 Task: Select a schedule automation every 4 month on the first working day at 06:00 PM starting on August 1, 2024.
Action: Mouse moved to (378, 265)
Screenshot: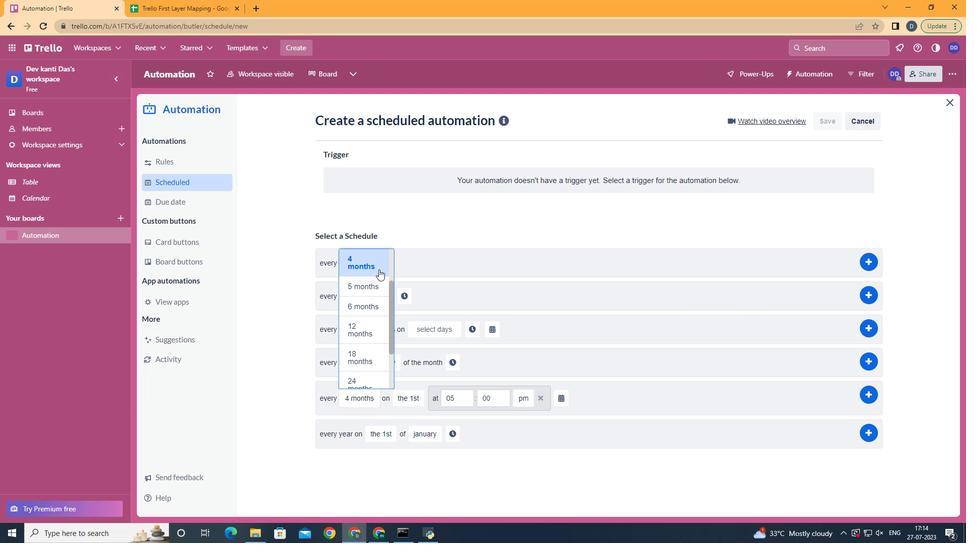 
Action: Mouse pressed left at (378, 265)
Screenshot: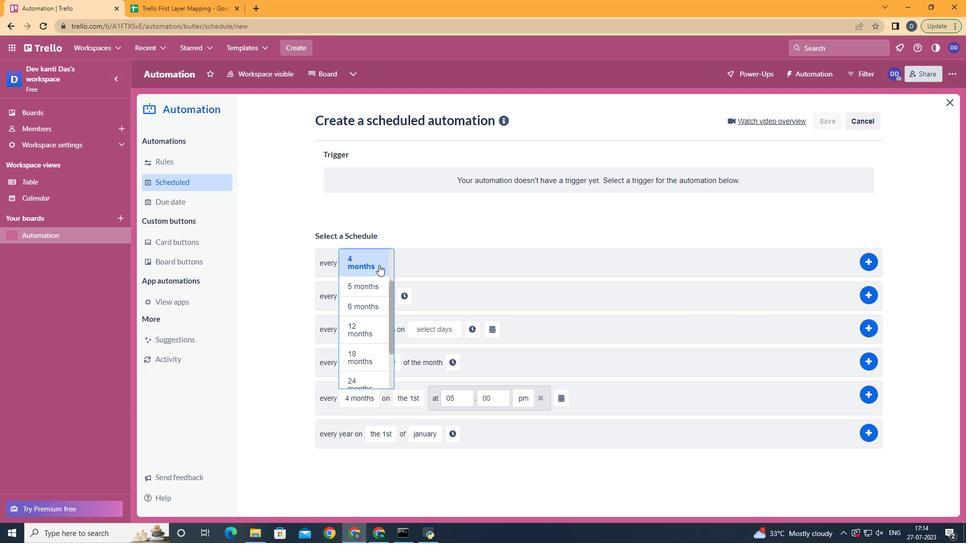 
Action: Mouse moved to (441, 279)
Screenshot: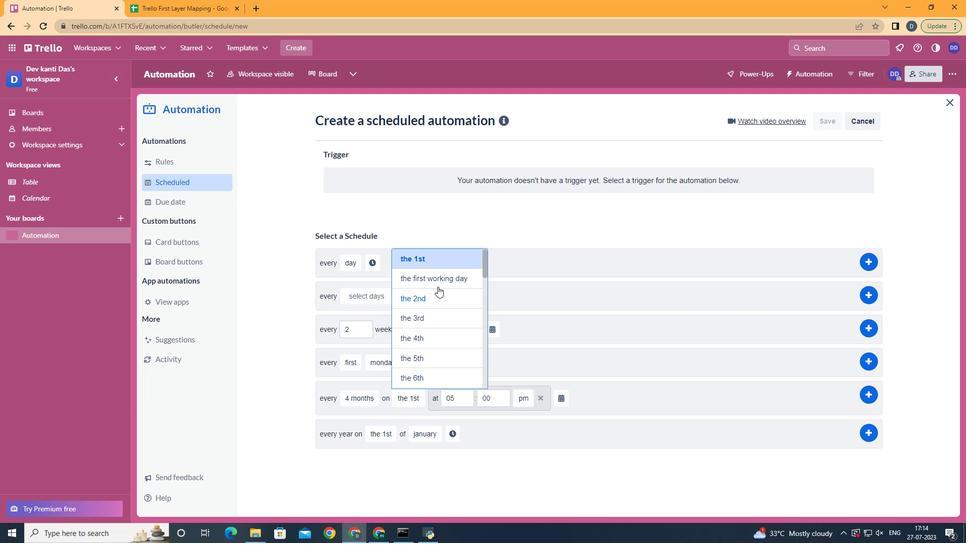 
Action: Mouse pressed left at (441, 279)
Screenshot: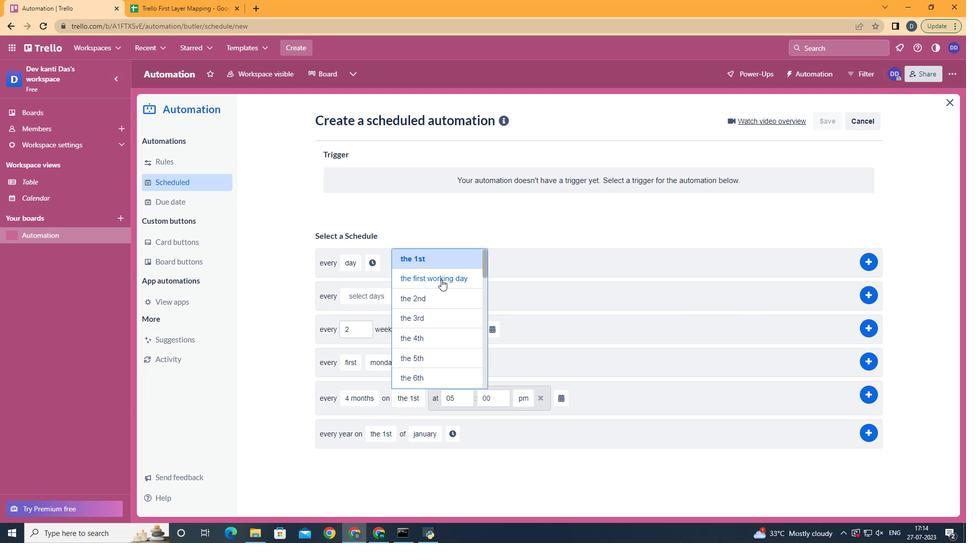 
Action: Mouse moved to (507, 395)
Screenshot: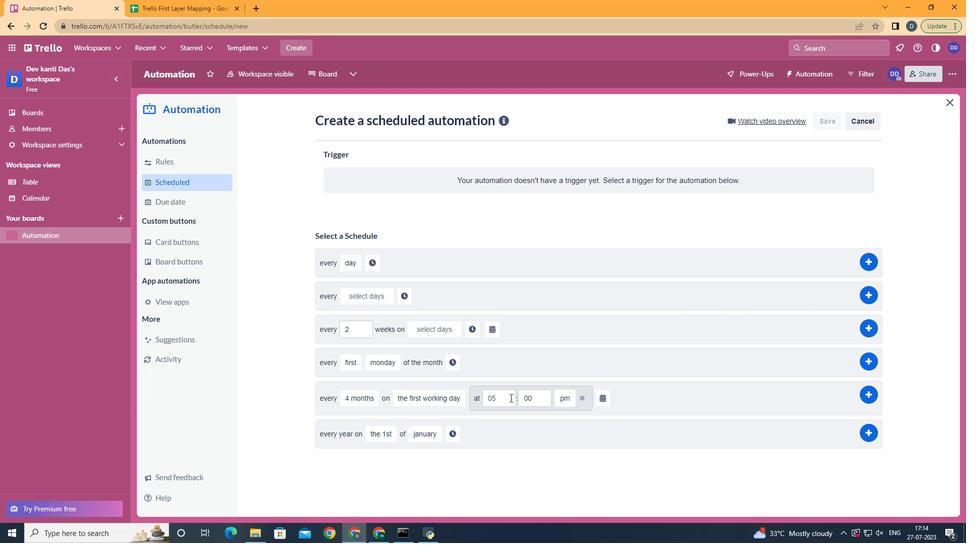 
Action: Mouse pressed left at (507, 395)
Screenshot: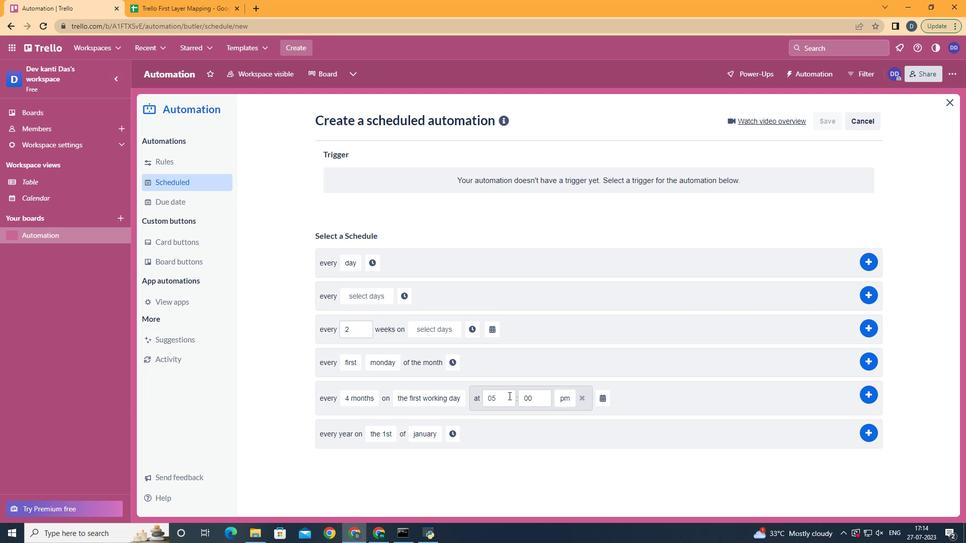 
Action: Mouse moved to (507, 395)
Screenshot: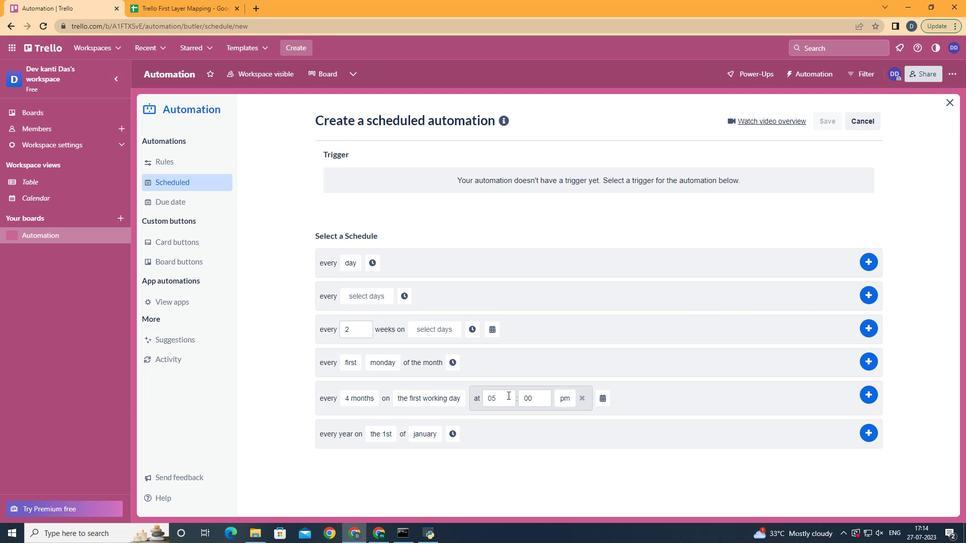 
Action: Key pressed <Key.backspace>6
Screenshot: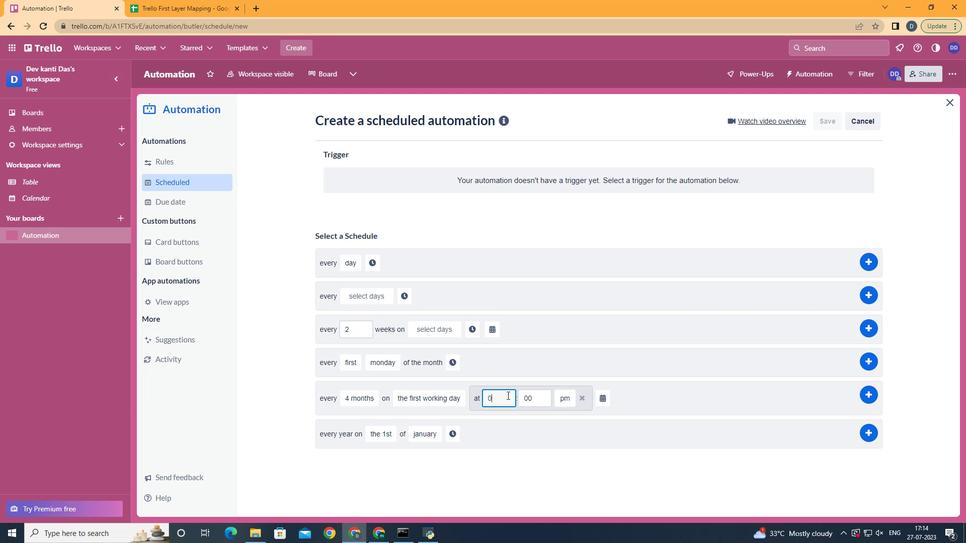 
Action: Mouse moved to (571, 438)
Screenshot: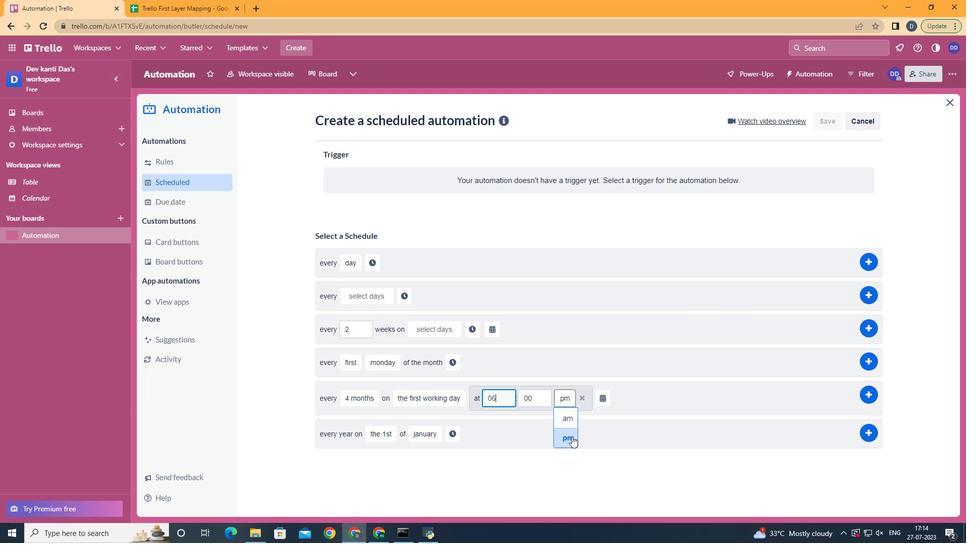 
Action: Mouse pressed left at (571, 438)
Screenshot: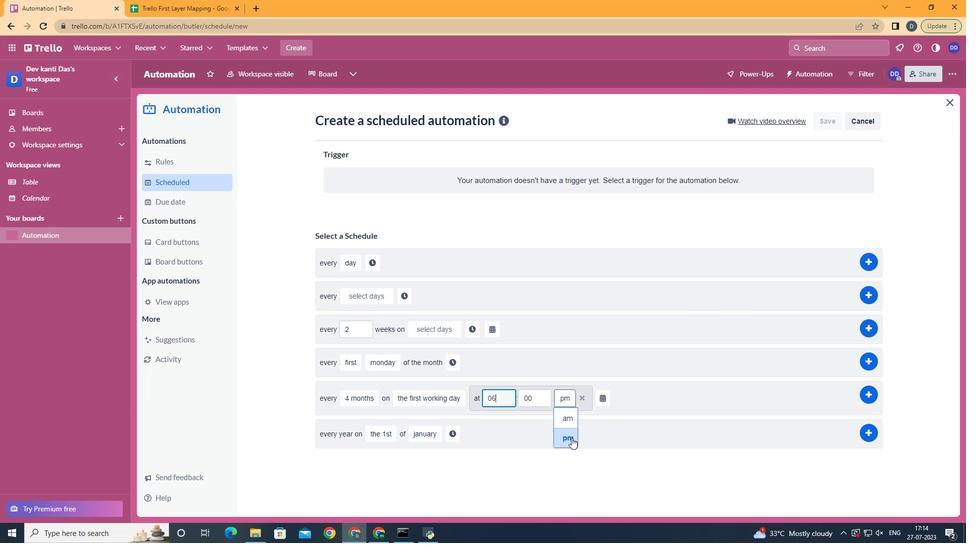 
Action: Mouse moved to (608, 398)
Screenshot: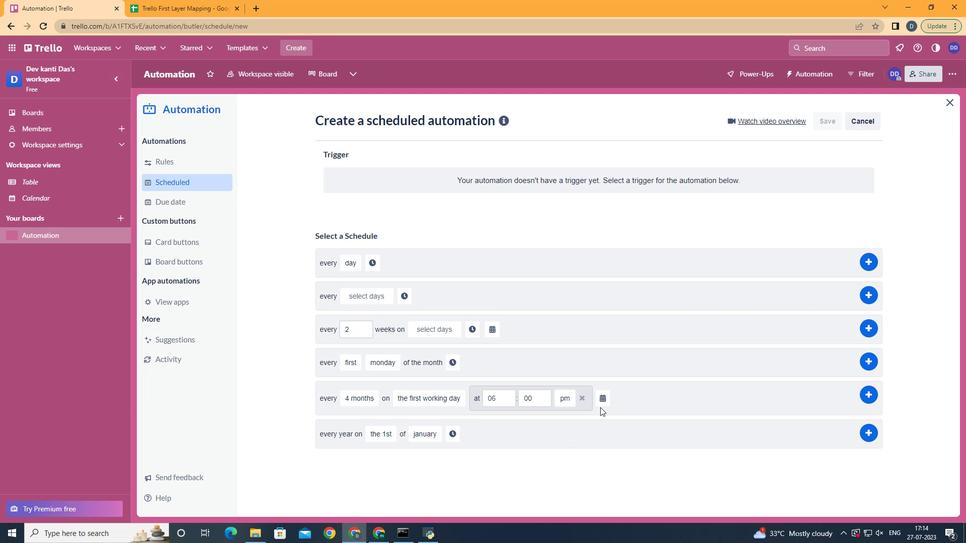 
Action: Mouse pressed left at (608, 398)
Screenshot: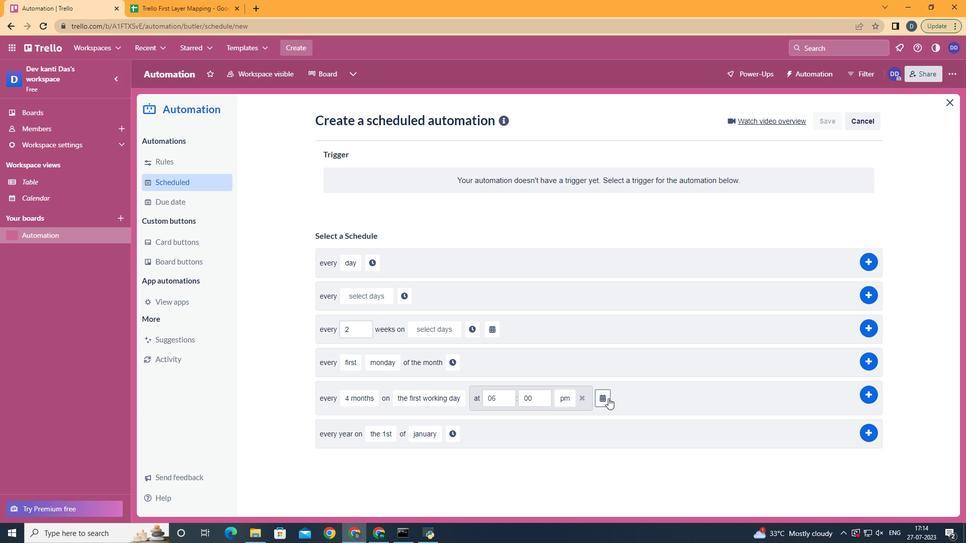 
Action: Mouse moved to (580, 422)
Screenshot: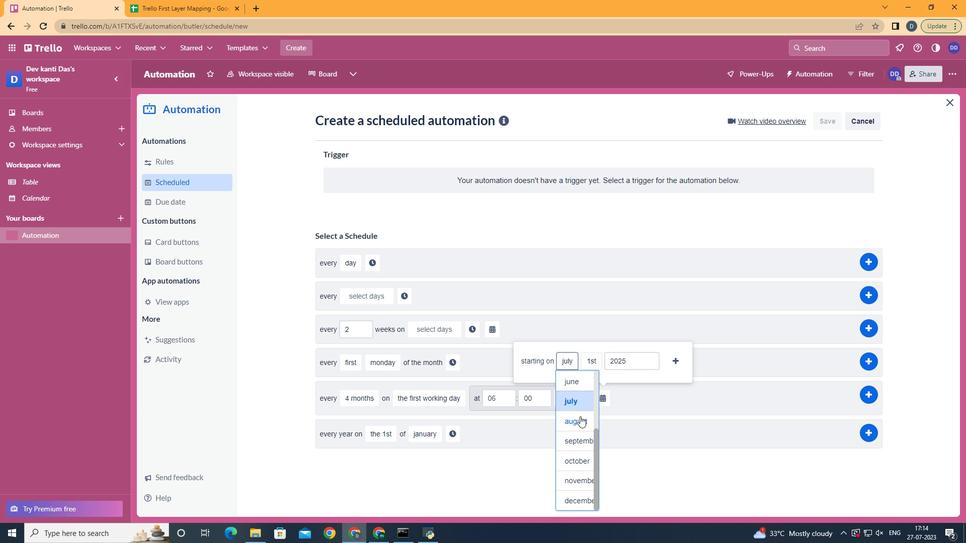 
Action: Mouse pressed left at (580, 422)
Screenshot: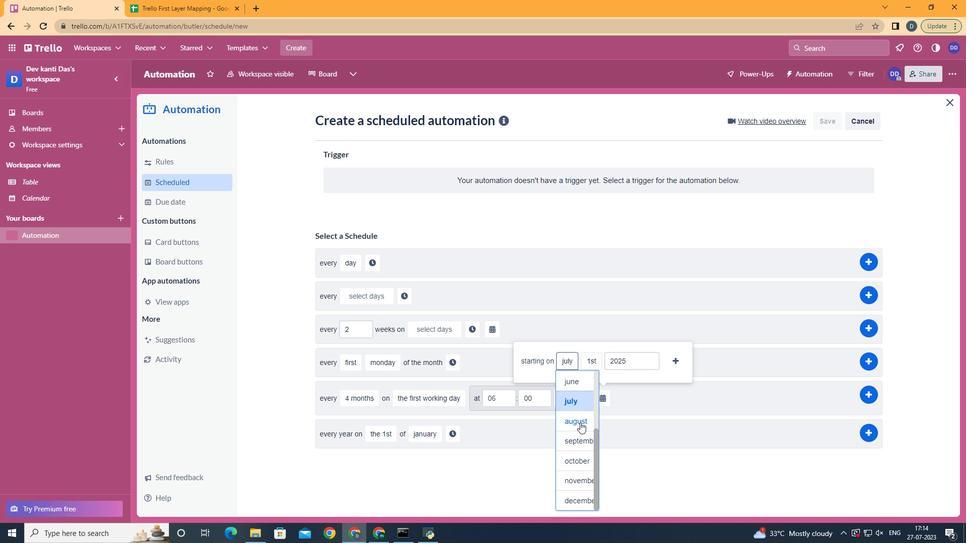 
Action: Mouse moved to (609, 377)
Screenshot: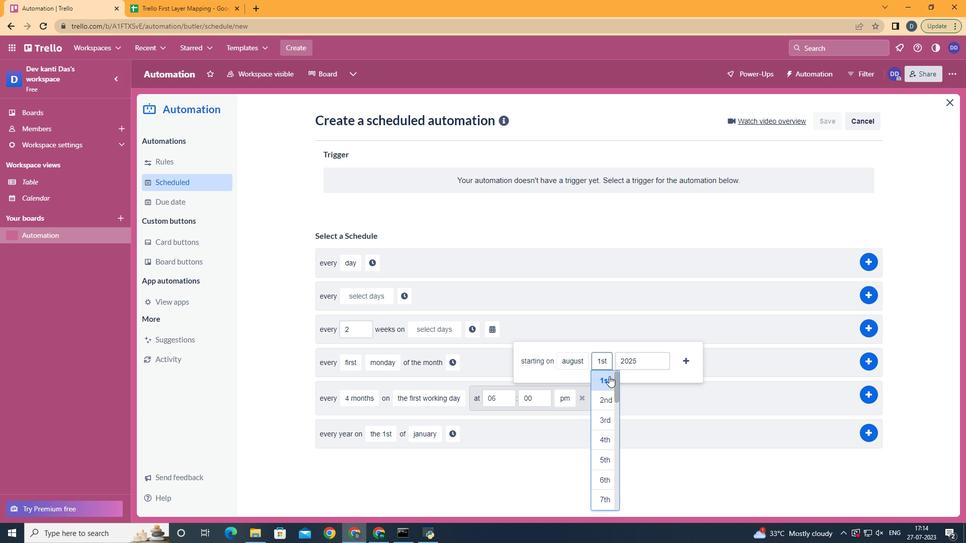 
Action: Mouse pressed left at (609, 377)
Screenshot: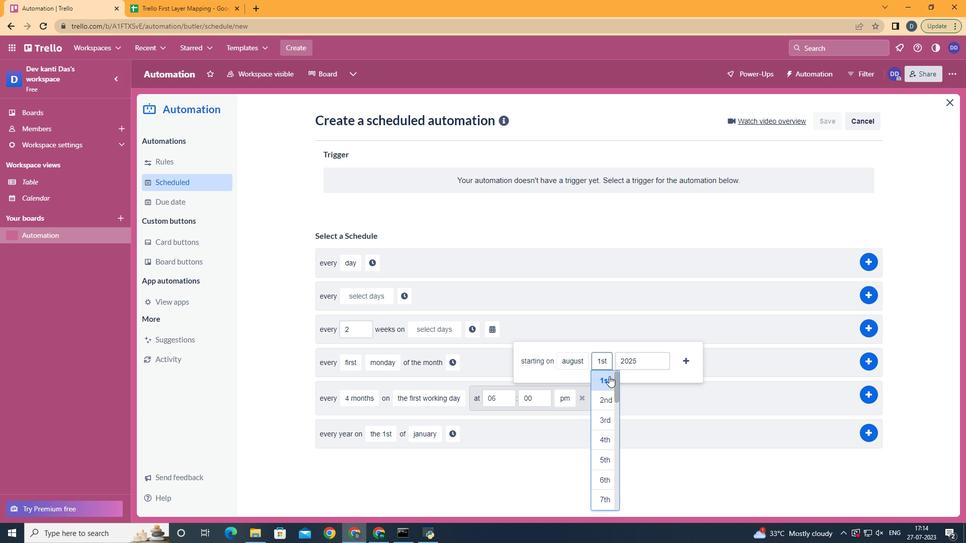 
Action: Mouse moved to (636, 367)
Screenshot: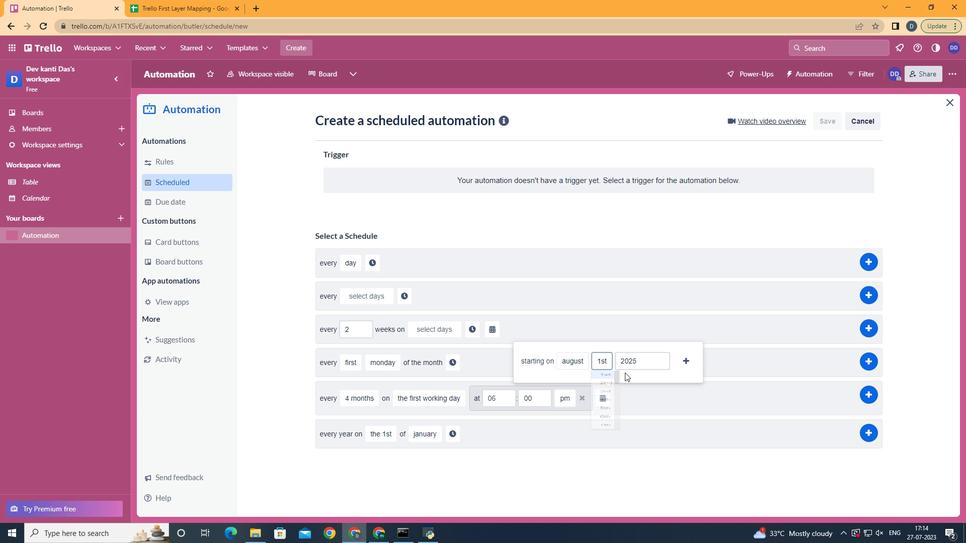 
Action: Mouse pressed left at (636, 367)
Screenshot: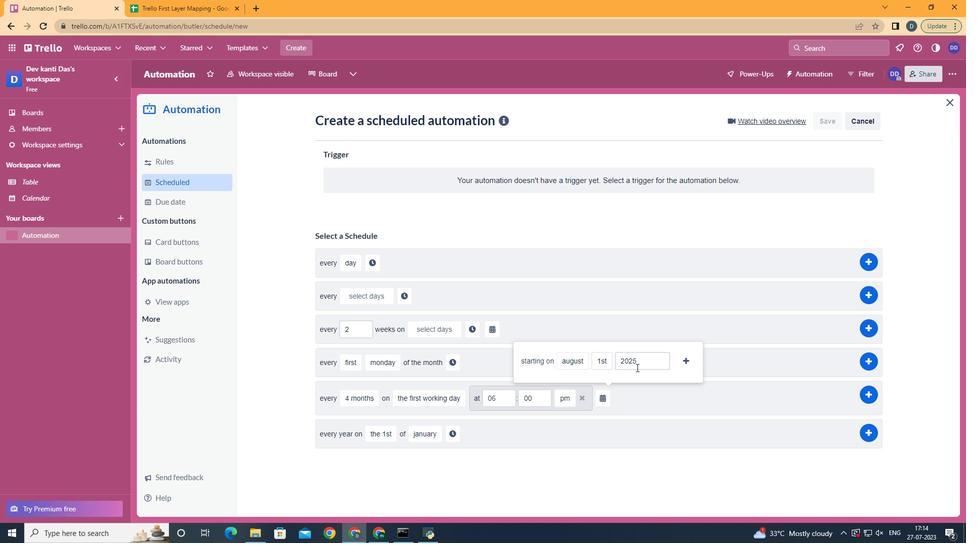
Action: Key pressed <Key.backspace>4
Screenshot: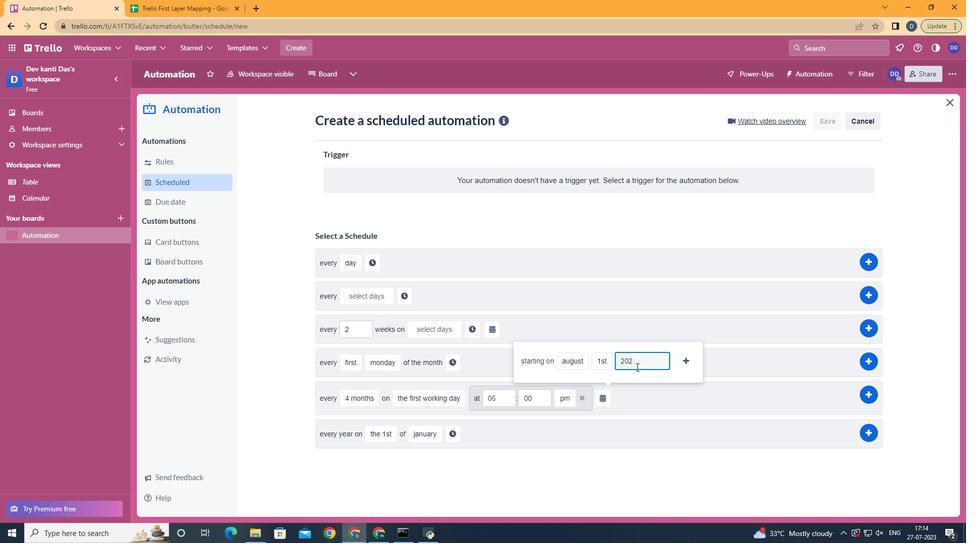 
Action: Mouse moved to (688, 360)
Screenshot: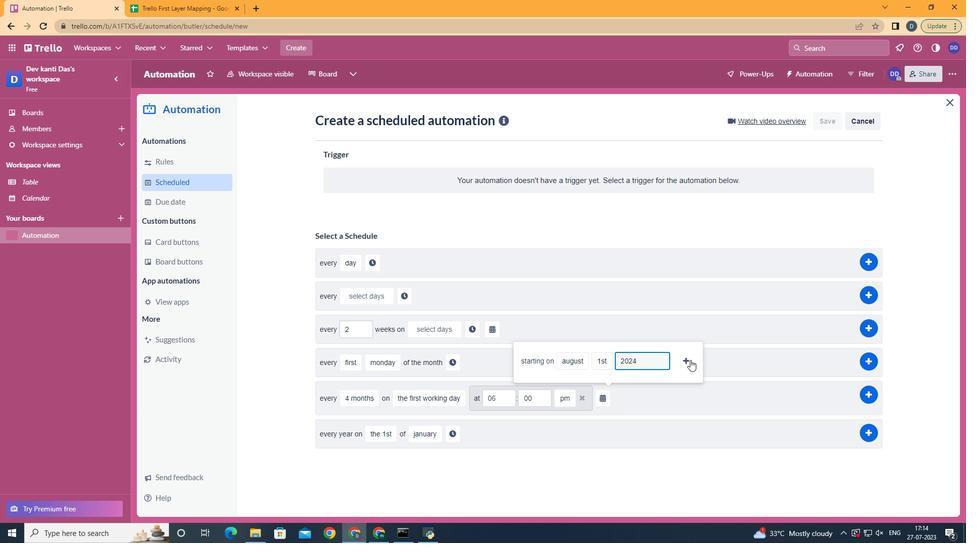 
Action: Mouse pressed left at (688, 360)
Screenshot: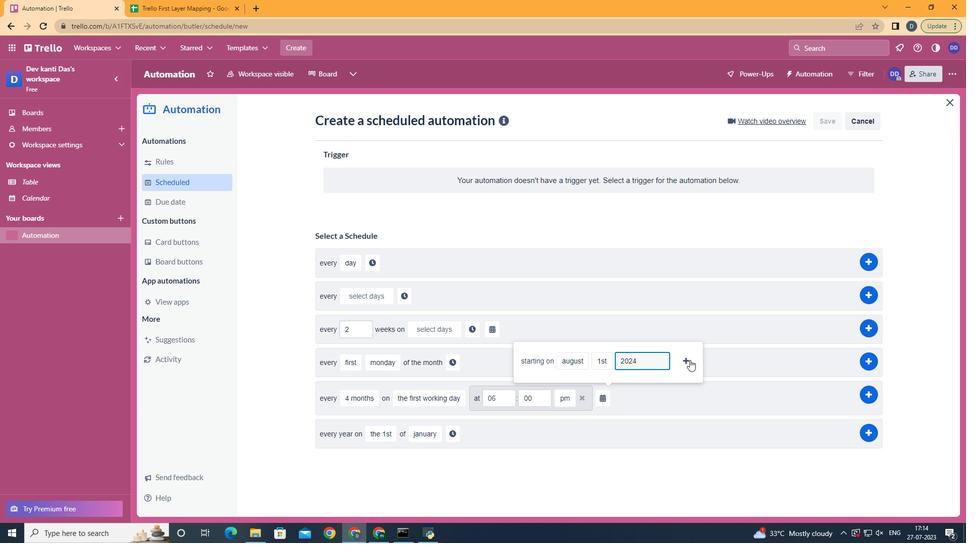 
